 Task: In the Contact  LaylaKing51@faurecia.com, schedule and save the meeting with title: 'Product Demo and Service Presentation', Select date: '21 September, 2023', select start time: 10:00:AM. Add location in person New York with meeting description: Kindly join this meeting to understand Product Demo and Service Presentation.. Logged in from softage.1@softage.net
Action: Mouse moved to (83, 55)
Screenshot: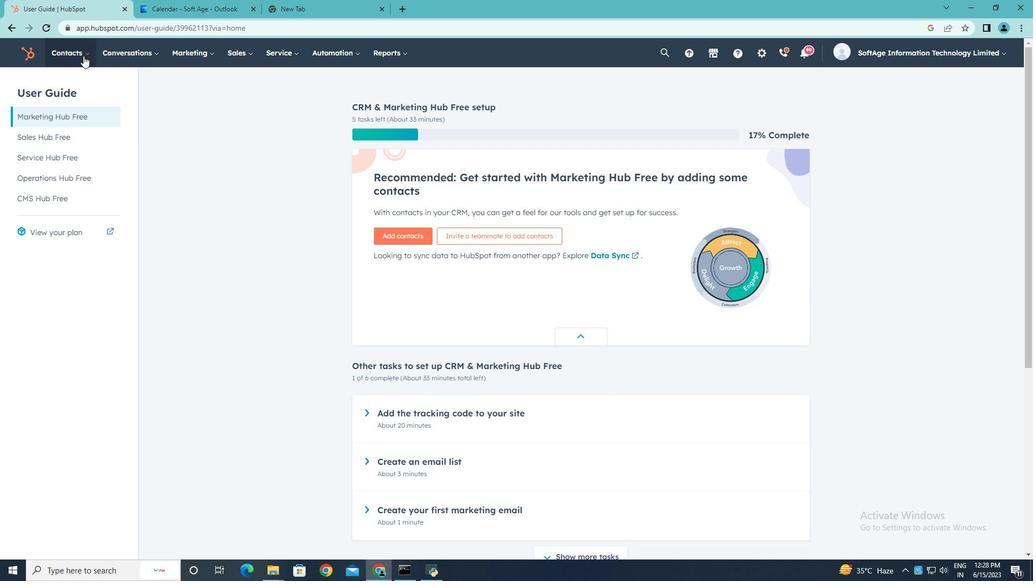 
Action: Mouse pressed left at (83, 55)
Screenshot: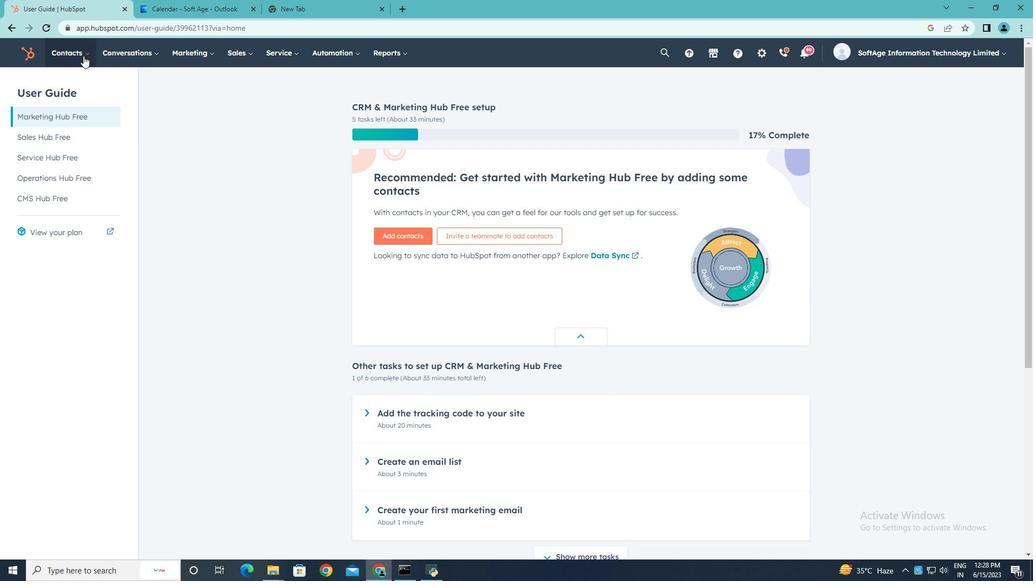 
Action: Mouse moved to (78, 87)
Screenshot: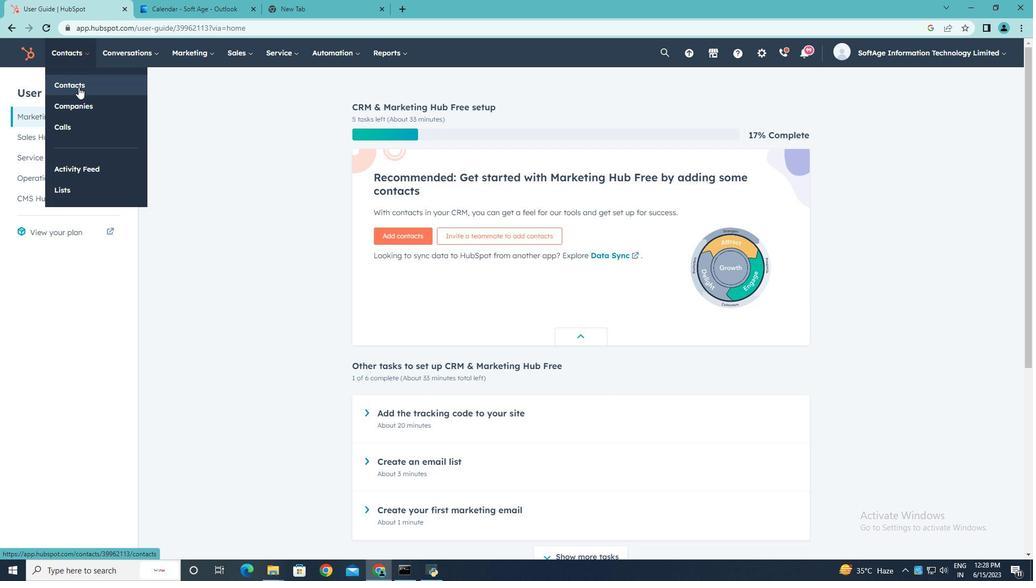 
Action: Mouse pressed left at (78, 87)
Screenshot: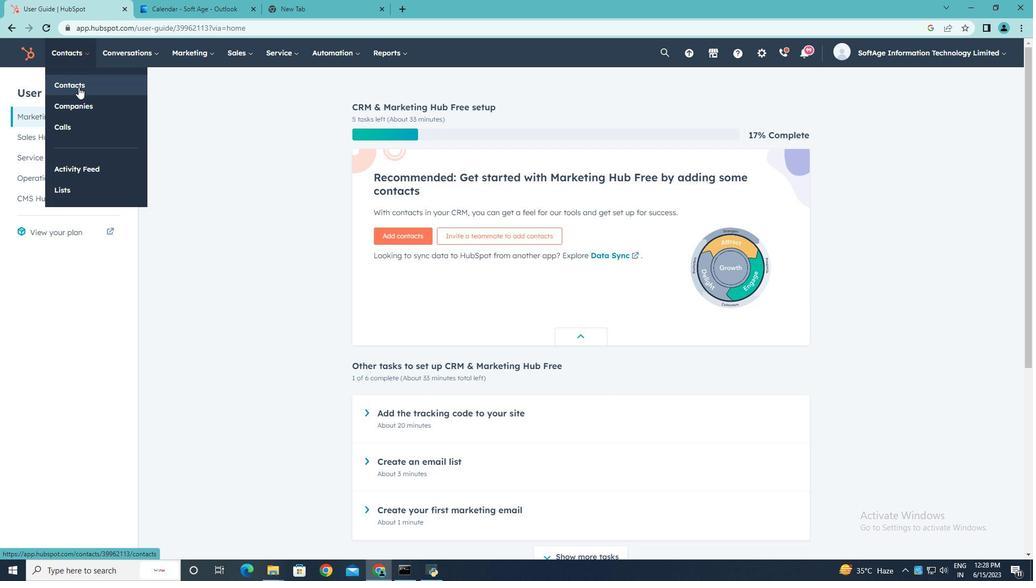 
Action: Mouse moved to (74, 174)
Screenshot: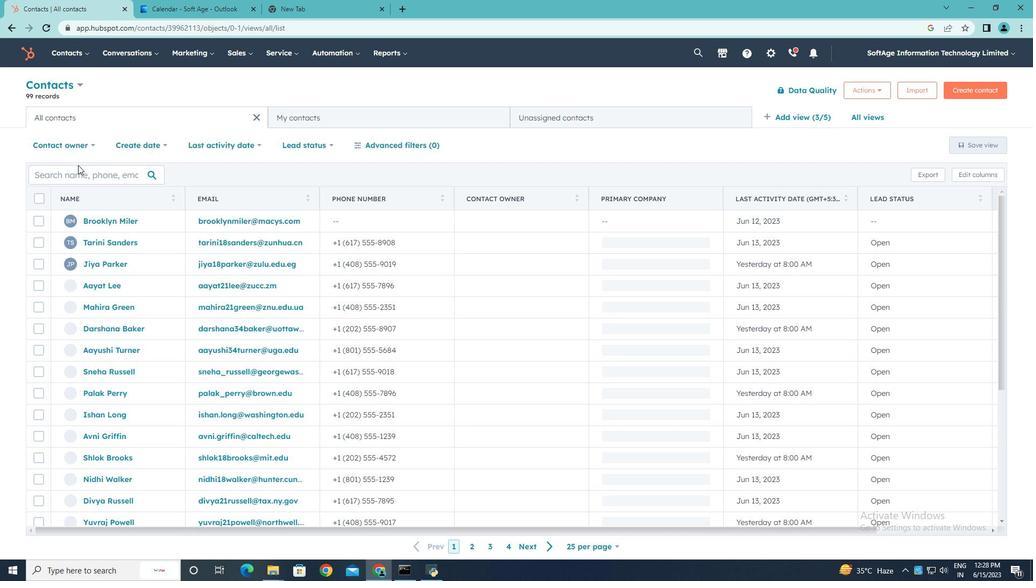 
Action: Mouse pressed left at (74, 174)
Screenshot: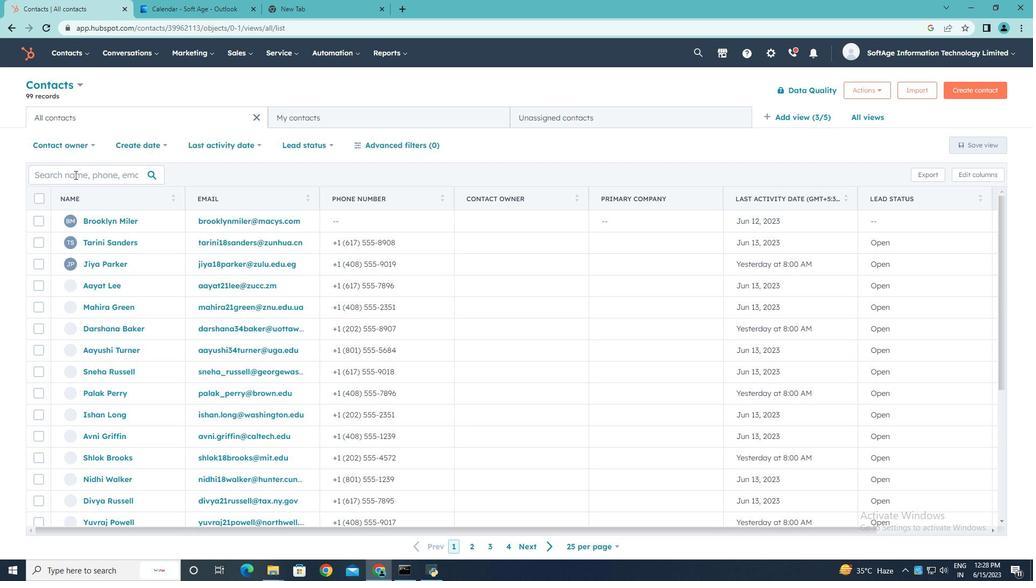 
Action: Key pressed <Key.shift>Layla<Key.shift>King<Key.space><Key.backspace>51<Key.shift>@faurecia.com
Screenshot: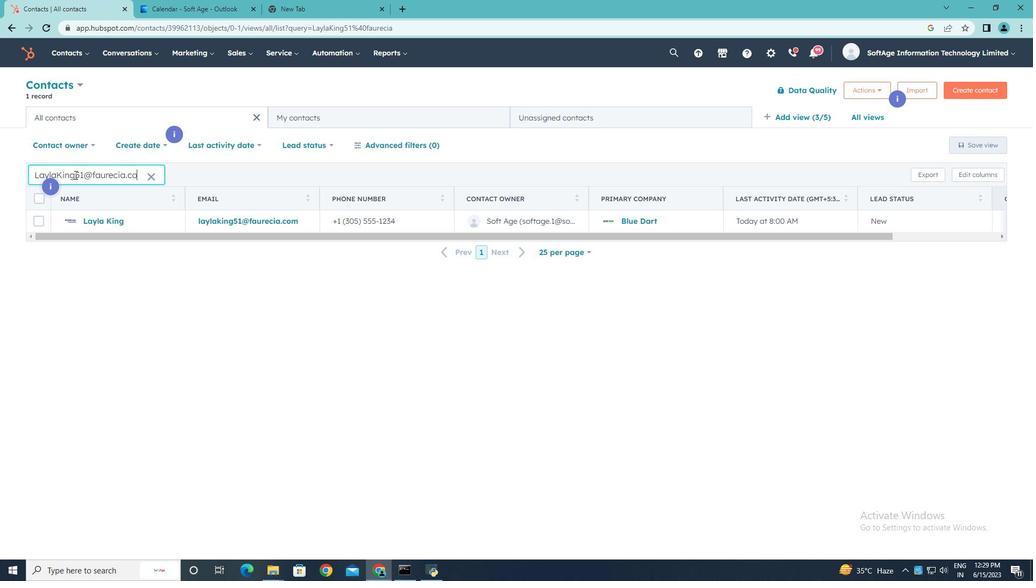 
Action: Mouse moved to (100, 220)
Screenshot: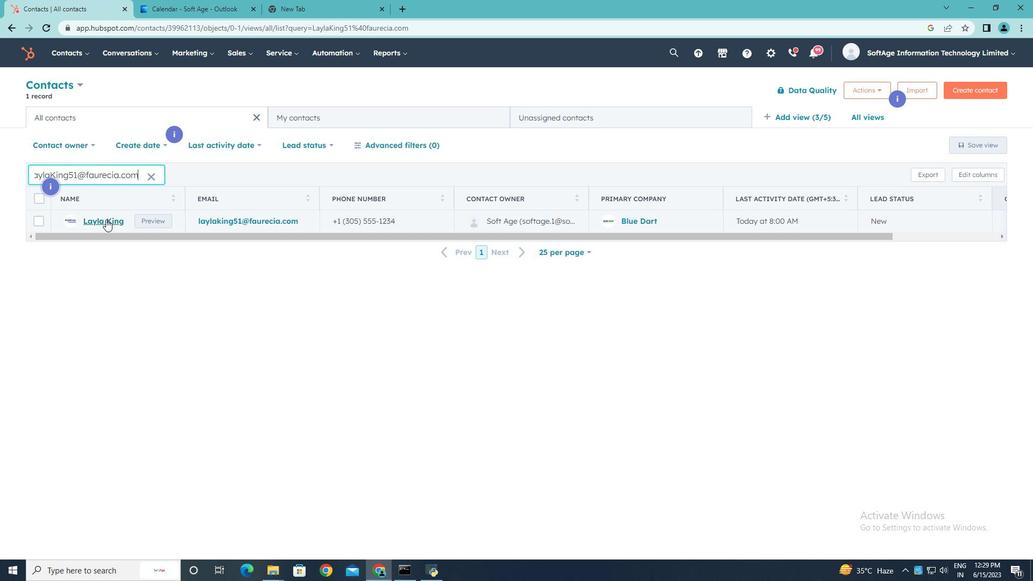 
Action: Mouse pressed left at (100, 220)
Screenshot: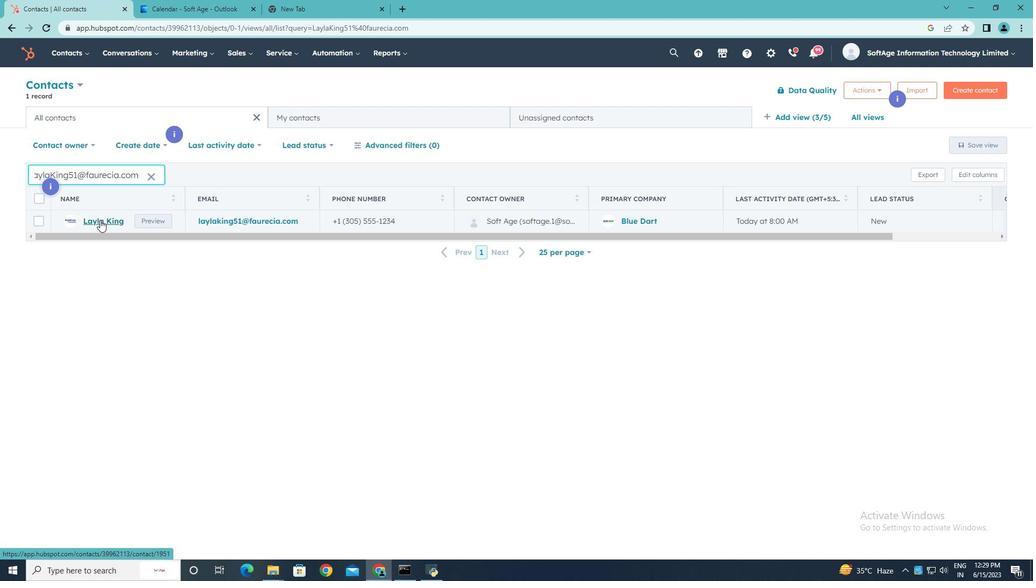 
Action: Mouse moved to (171, 177)
Screenshot: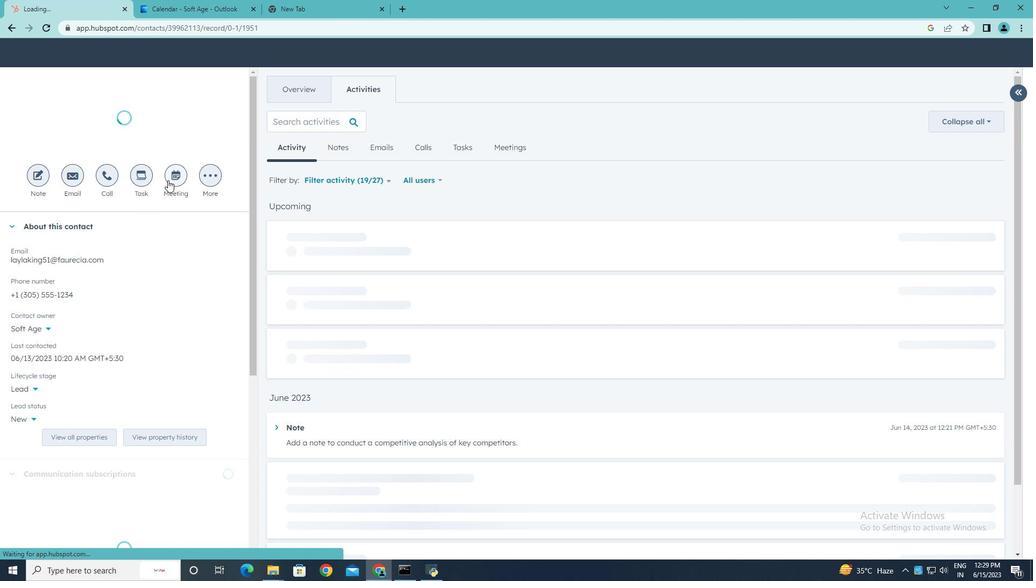 
Action: Mouse pressed left at (171, 177)
Screenshot: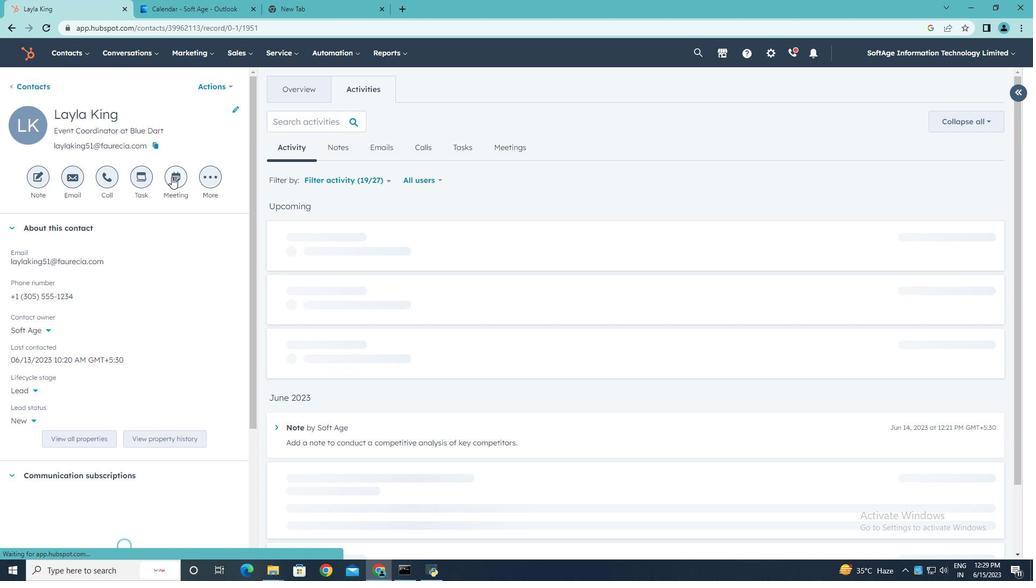 
Action: Key pressed <Key.shift>Product<Key.space><Key.shift>Demo<Key.space>and<Key.space><Key.shift>Service<Key.space><Key.shift>Presena<Key.backspace><Key.backspace>ntation.
Screenshot: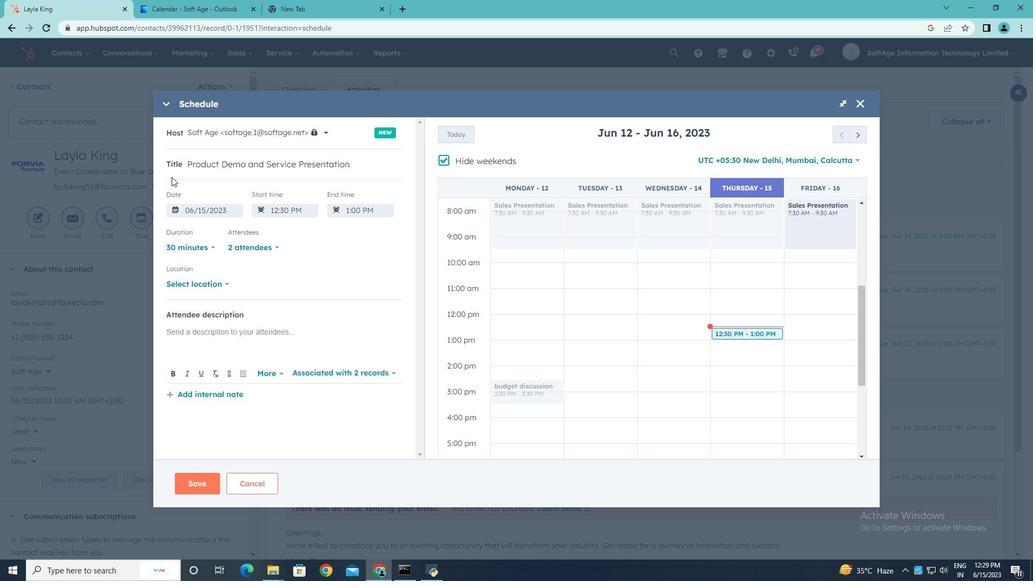 
Action: Mouse moved to (445, 165)
Screenshot: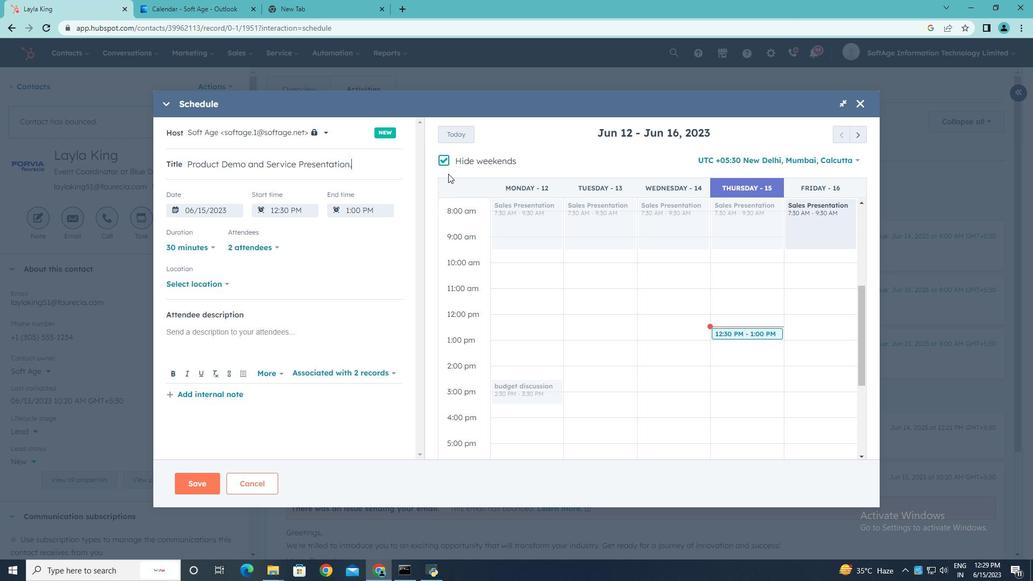 
Action: Mouse pressed left at (445, 165)
Screenshot: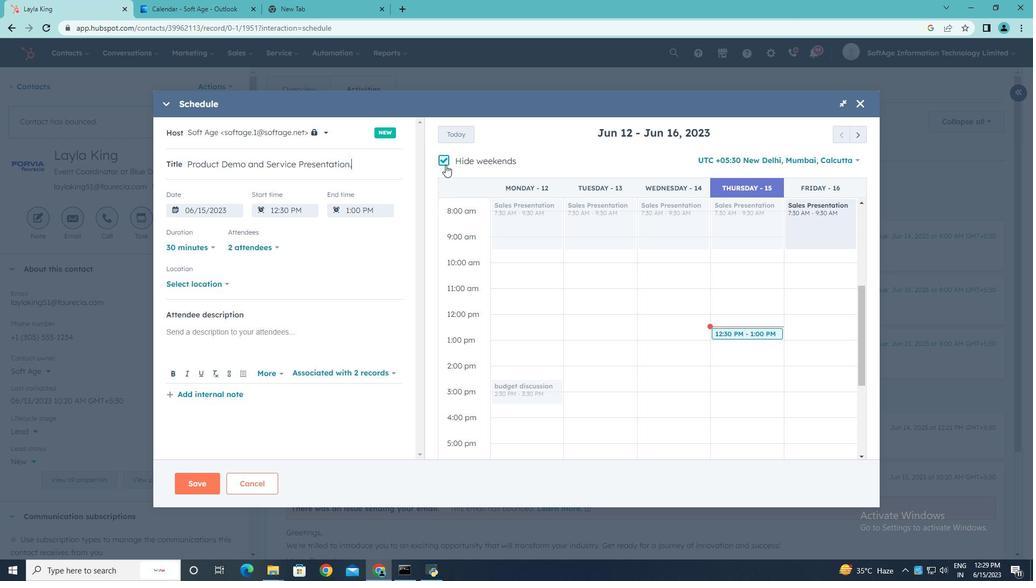 
Action: Mouse moved to (859, 138)
Screenshot: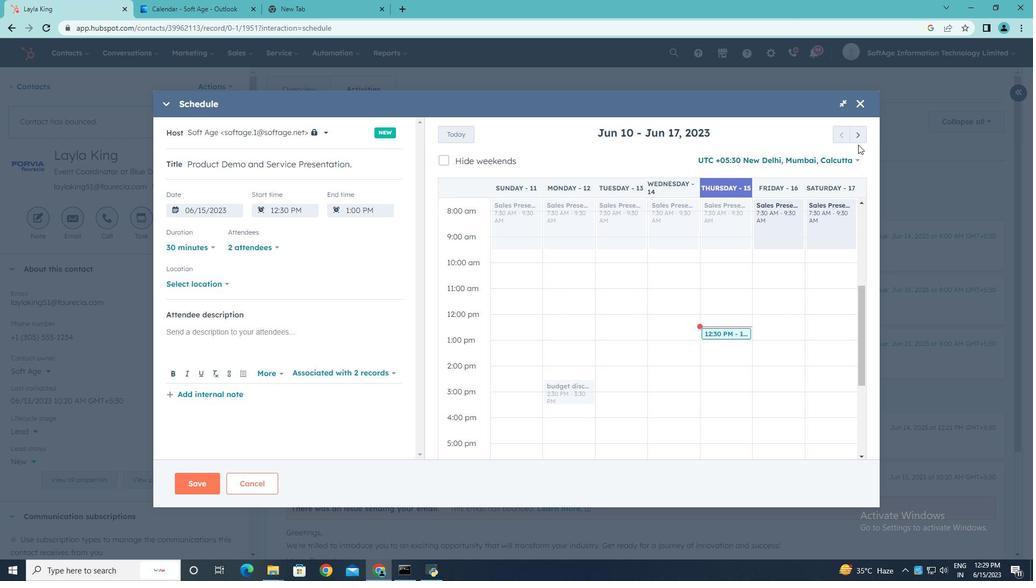 
Action: Mouse pressed left at (859, 138)
Screenshot: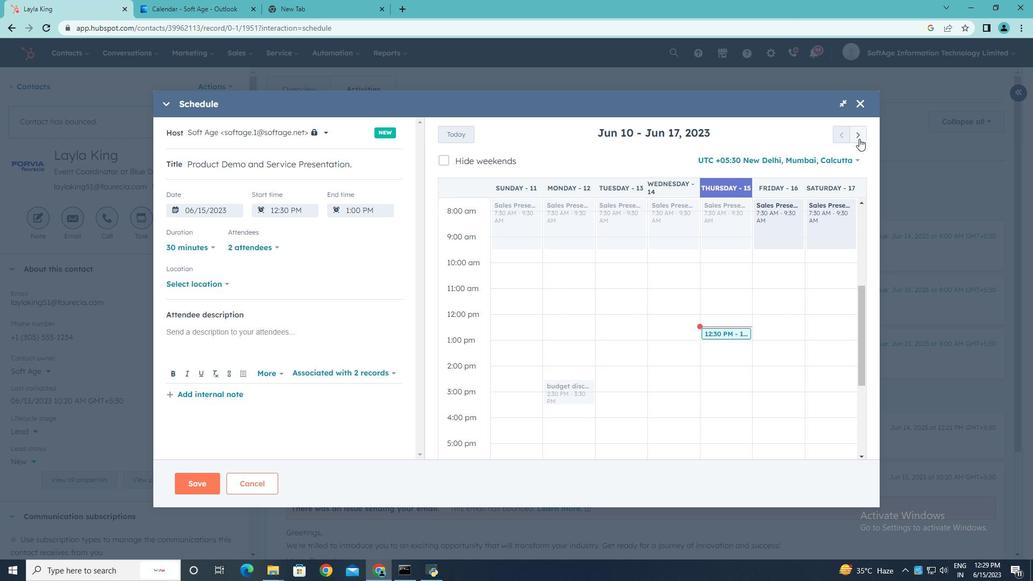 
Action: Mouse pressed left at (859, 138)
Screenshot: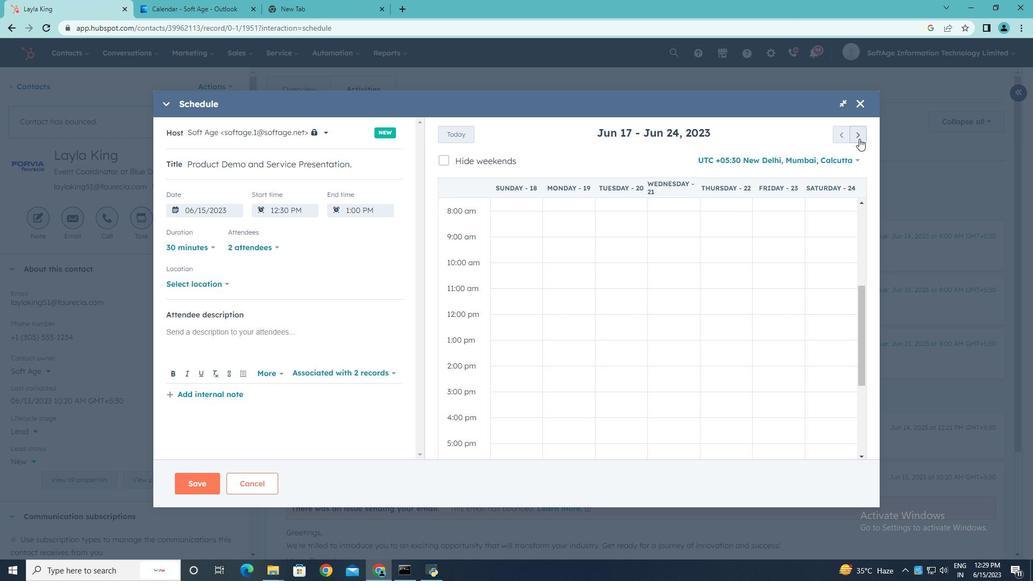 
Action: Mouse pressed left at (859, 138)
Screenshot: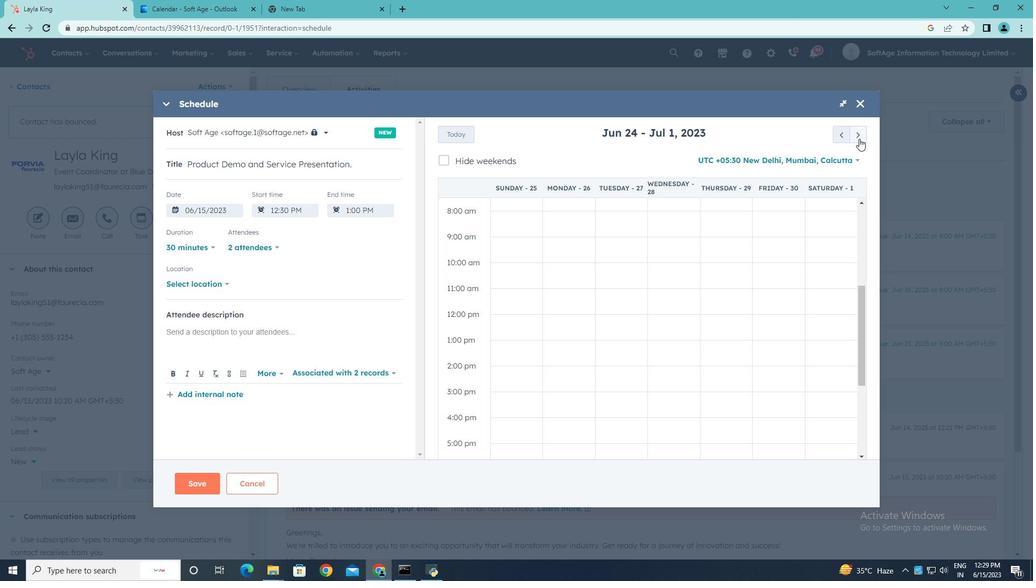 
Action: Mouse pressed left at (859, 138)
Screenshot: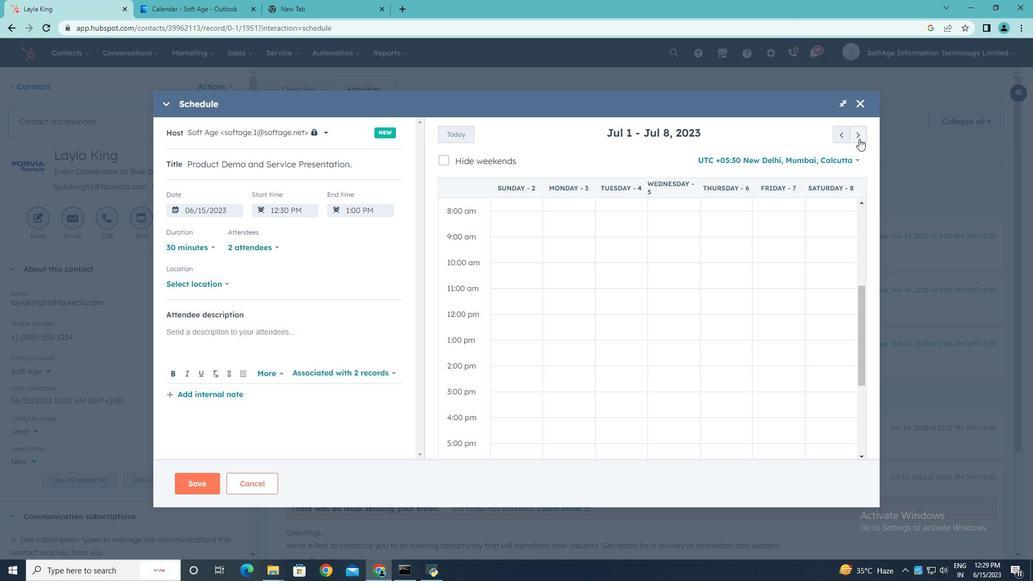 
Action: Mouse pressed left at (859, 138)
Screenshot: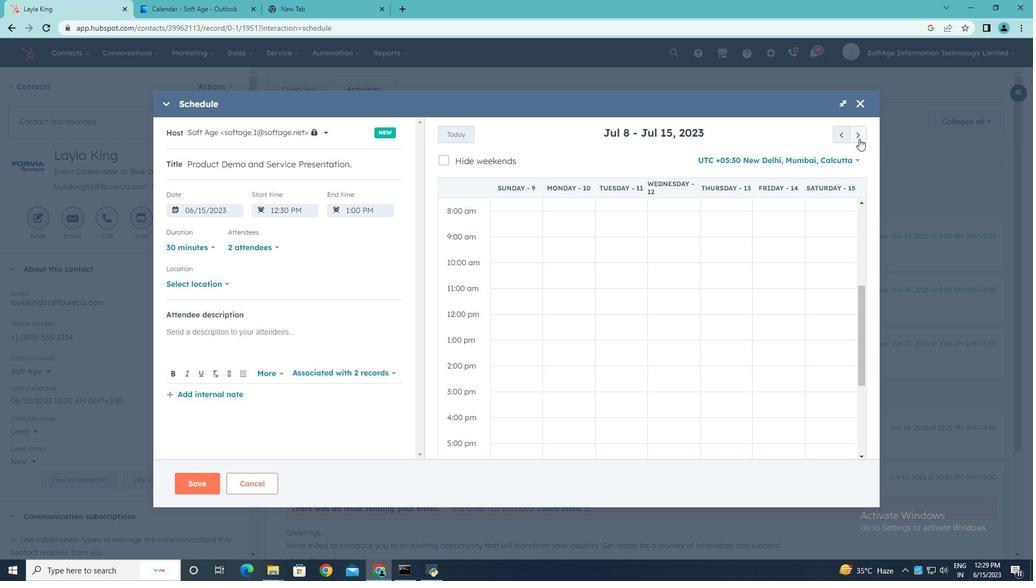 
Action: Mouse pressed left at (859, 138)
Screenshot: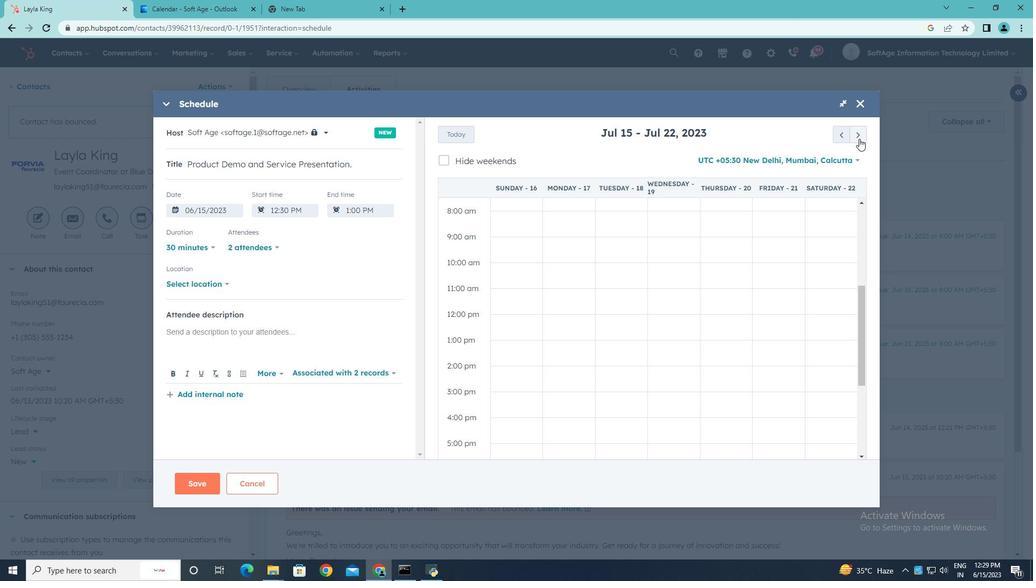 
Action: Mouse pressed left at (859, 138)
Screenshot: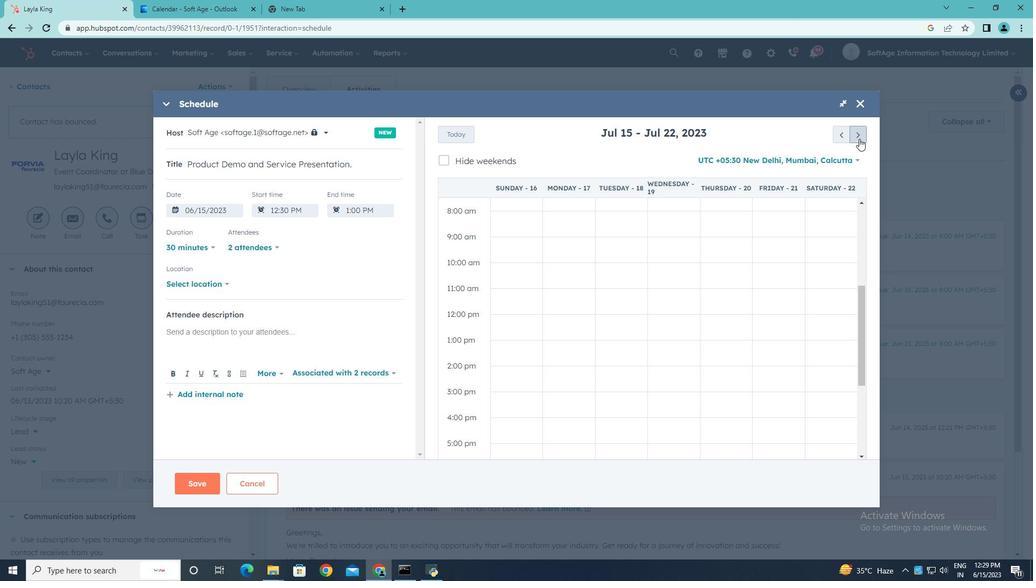 
Action: Mouse pressed left at (859, 138)
Screenshot: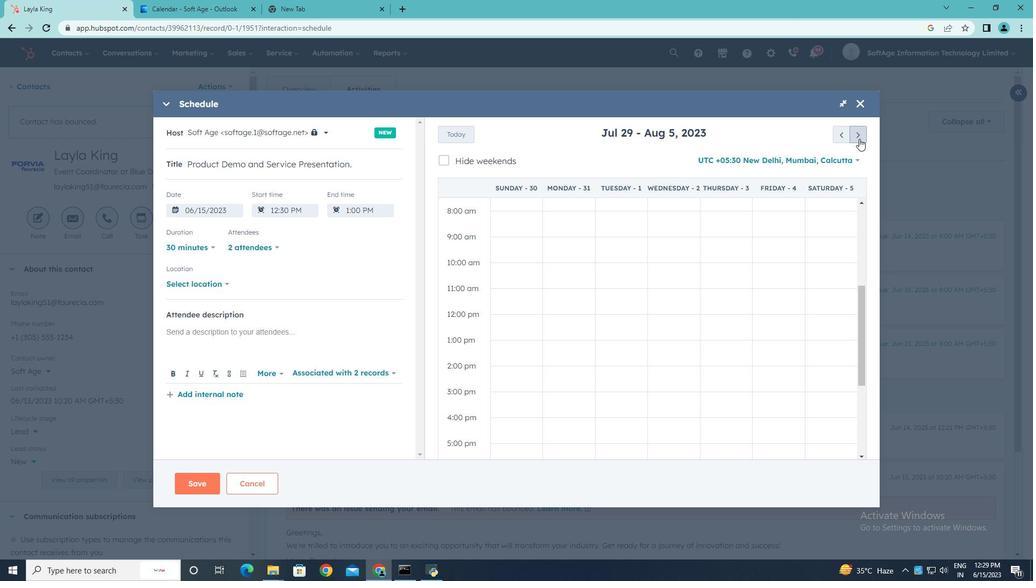 
Action: Mouse pressed left at (859, 138)
Screenshot: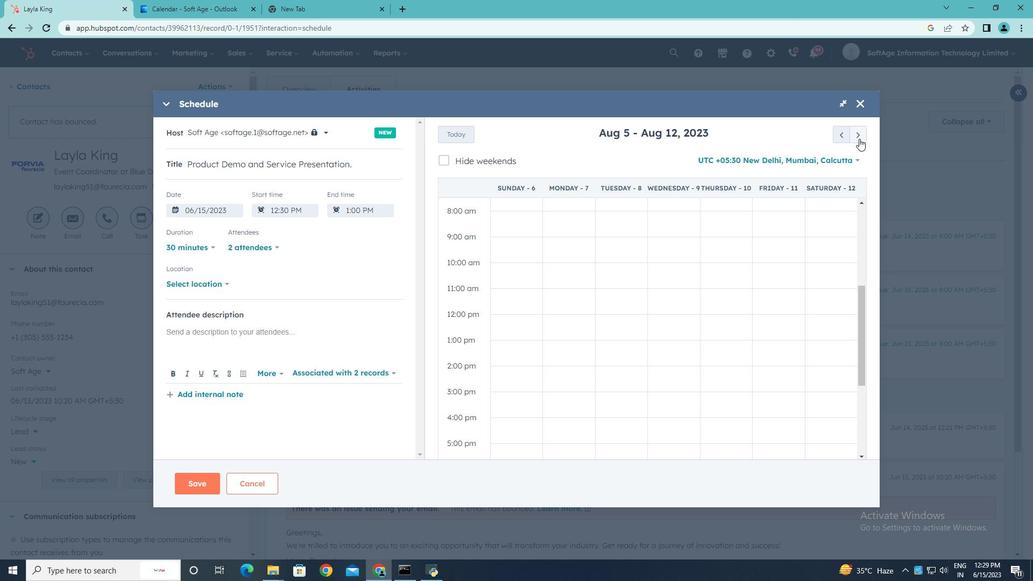 
Action: Mouse pressed left at (859, 138)
Screenshot: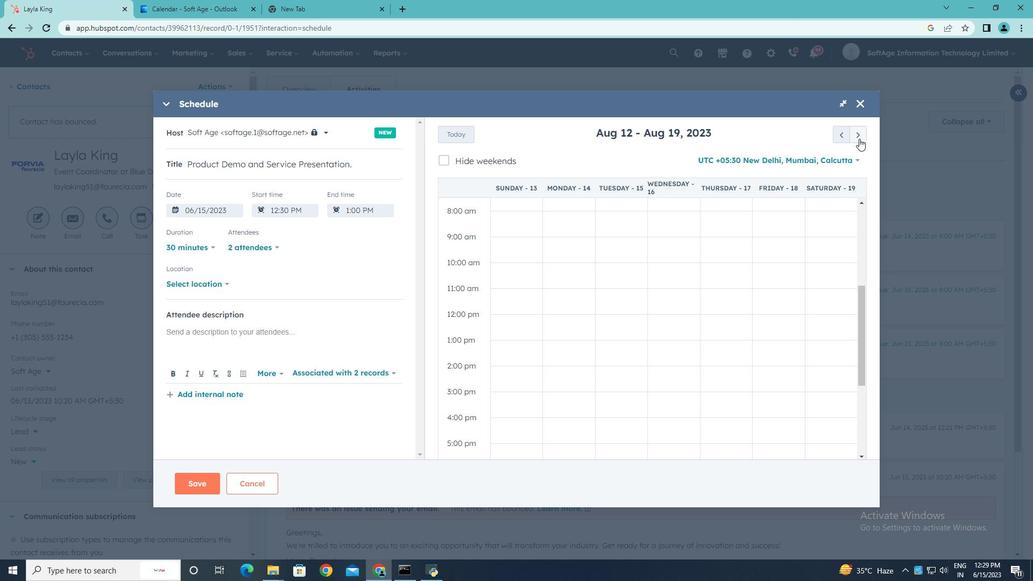 
Action: Mouse pressed left at (859, 138)
Screenshot: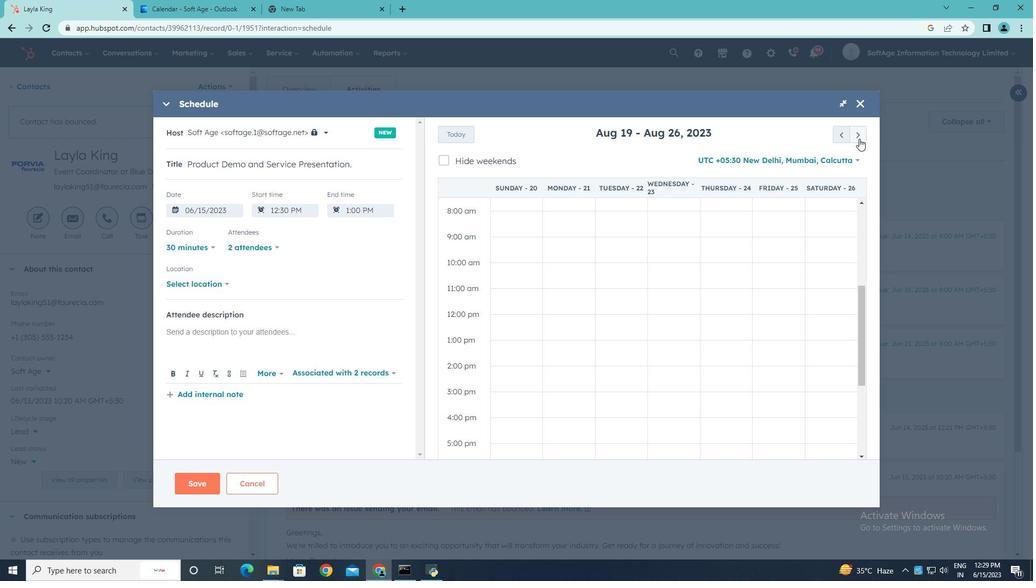 
Action: Mouse pressed left at (859, 138)
Screenshot: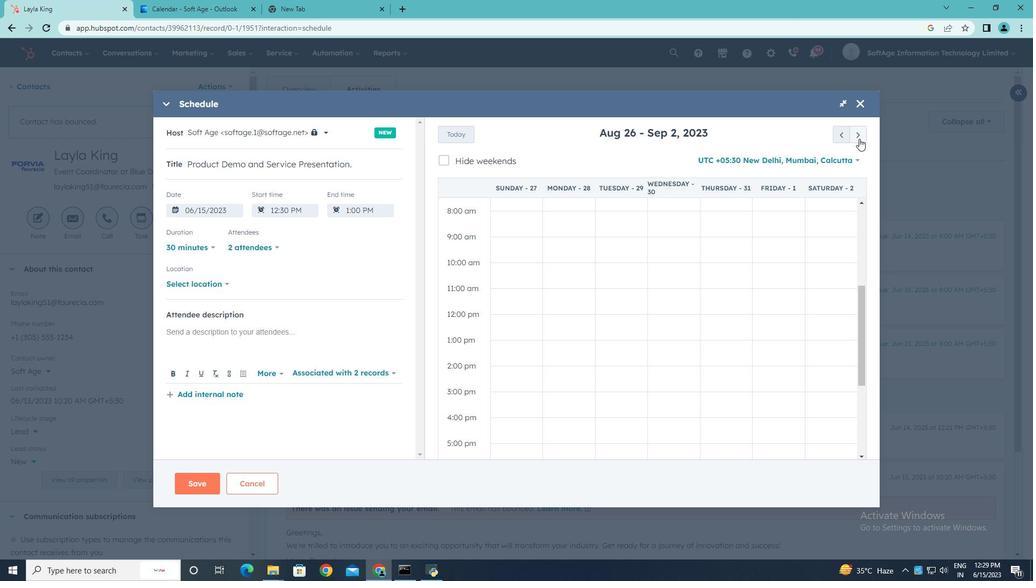 
Action: Mouse pressed left at (859, 138)
Screenshot: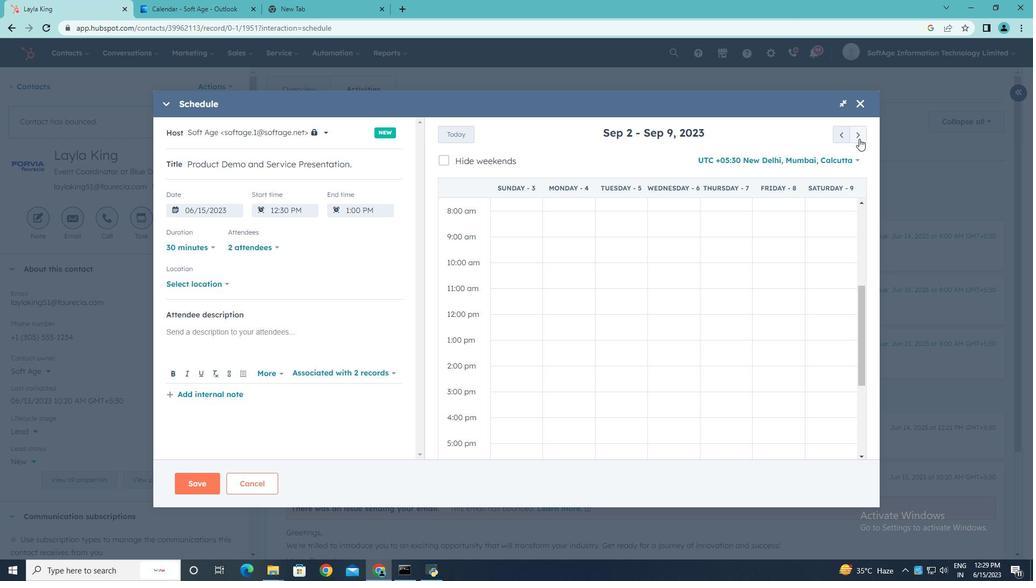 
Action: Mouse pressed left at (859, 138)
Screenshot: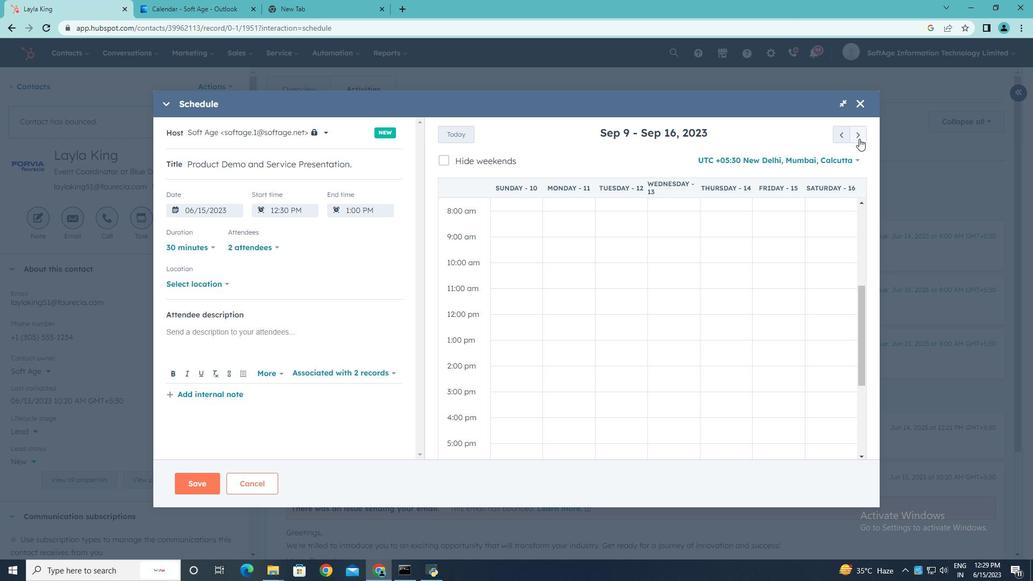 
Action: Mouse moved to (716, 264)
Screenshot: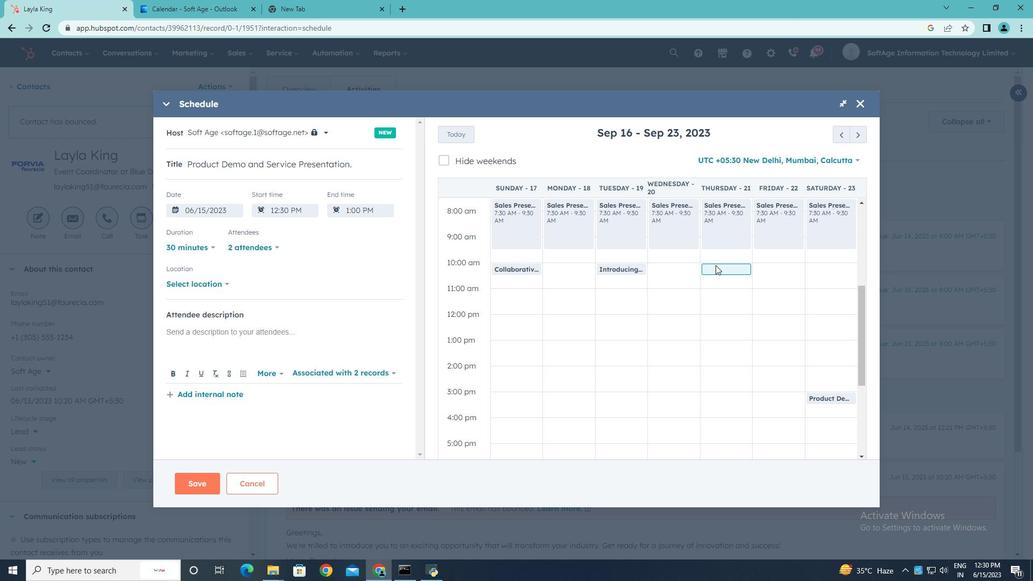 
Action: Mouse pressed left at (715, 265)
Screenshot: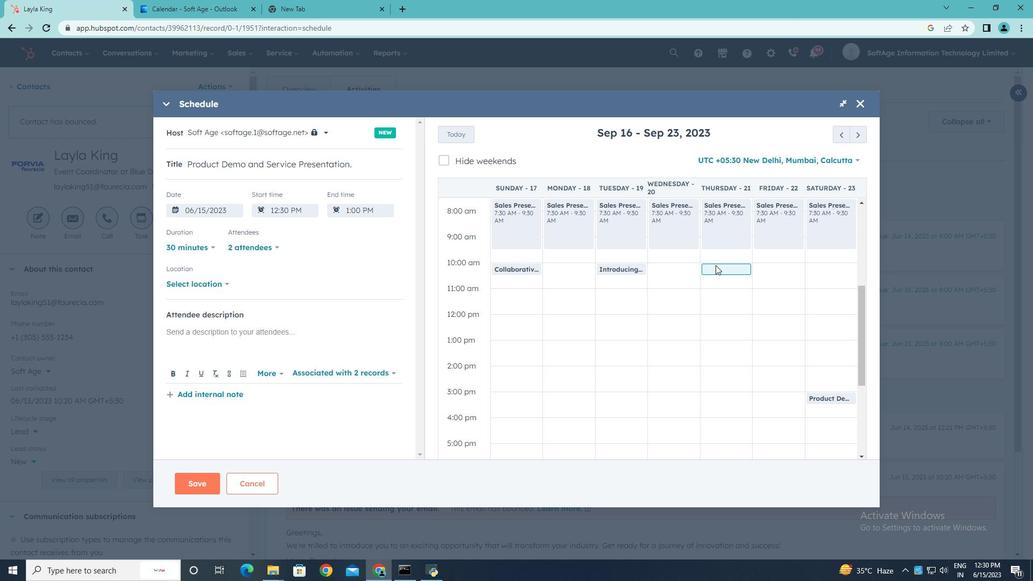 
Action: Mouse moved to (225, 282)
Screenshot: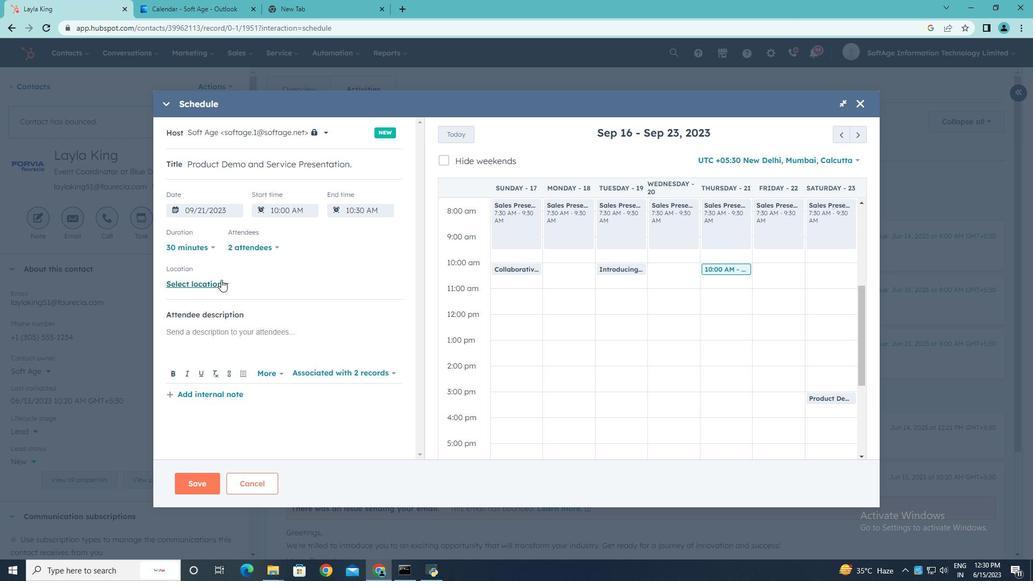 
Action: Mouse pressed left at (225, 282)
Screenshot: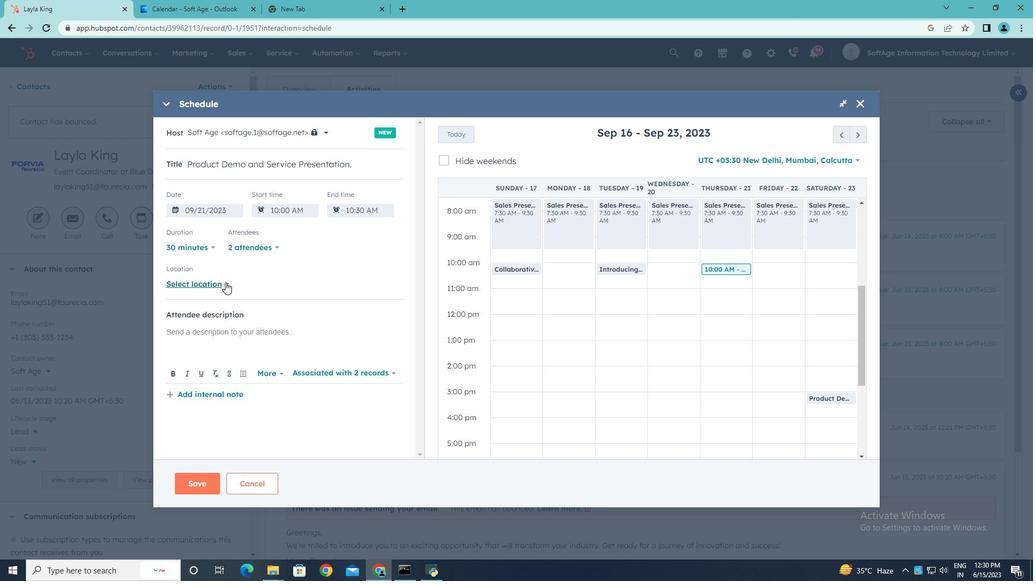 
Action: Mouse moved to (265, 274)
Screenshot: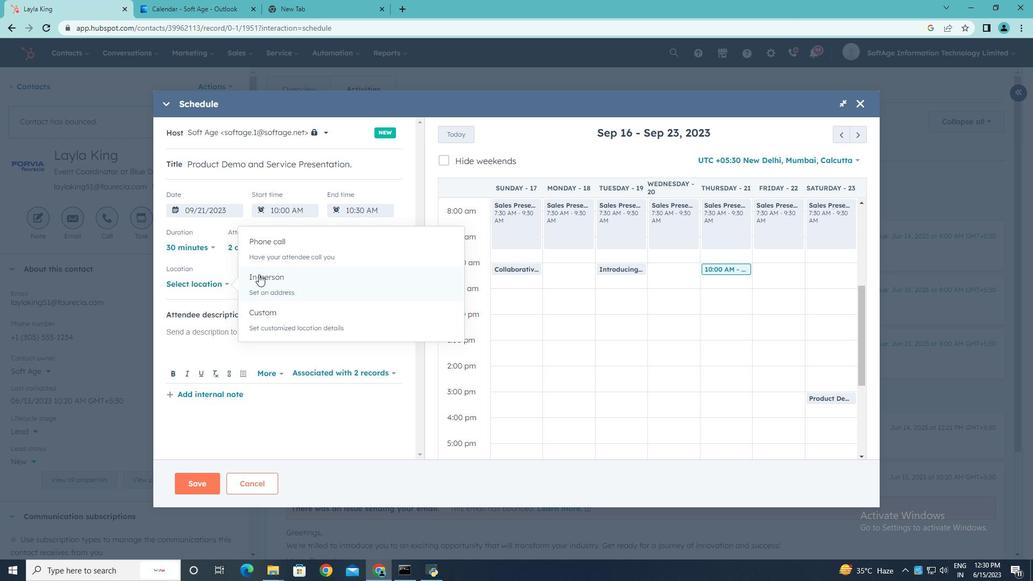 
Action: Mouse pressed left at (265, 274)
Screenshot: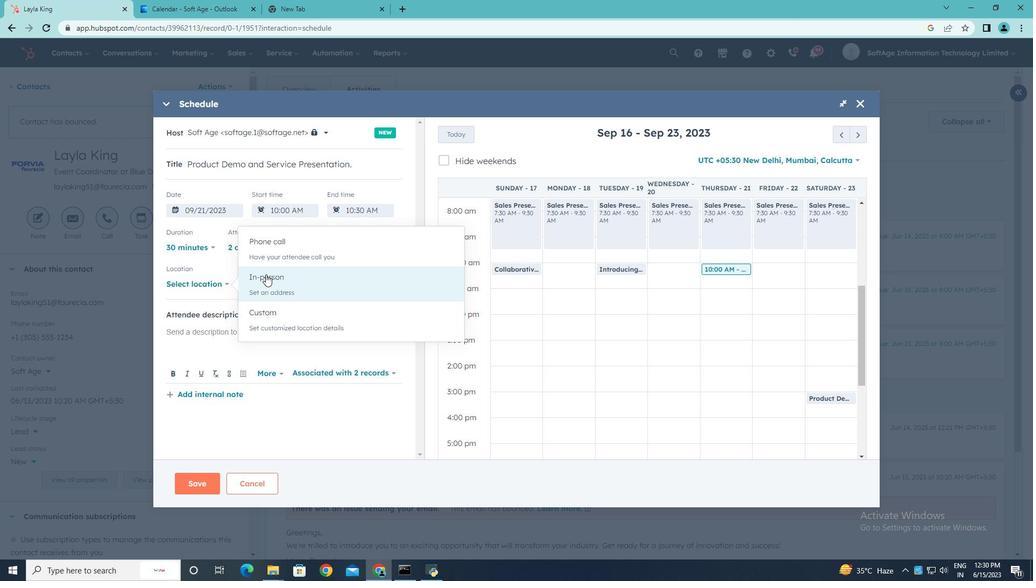 
Action: Mouse moved to (265, 274)
Screenshot: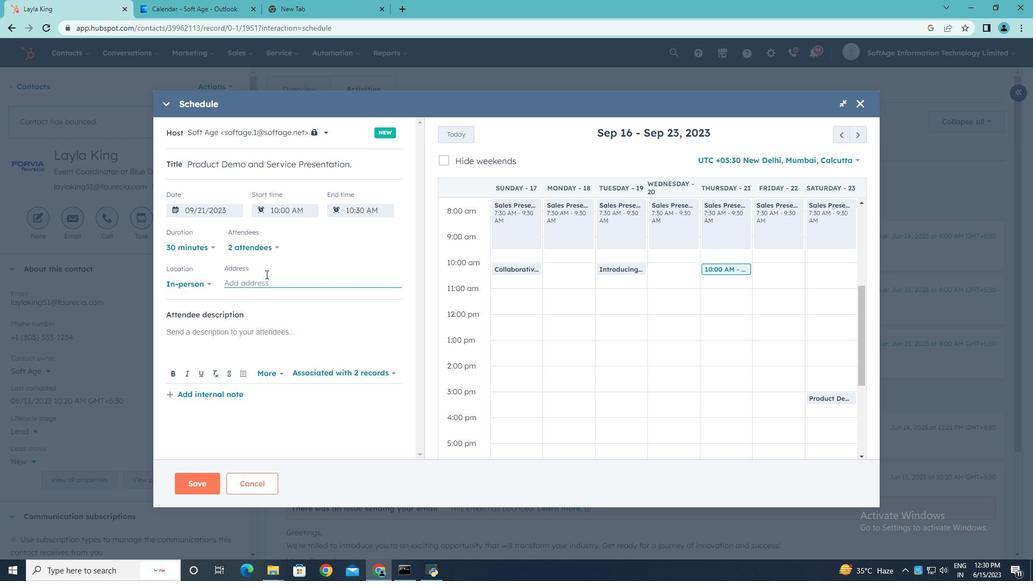 
Action: Mouse pressed left at (265, 274)
Screenshot: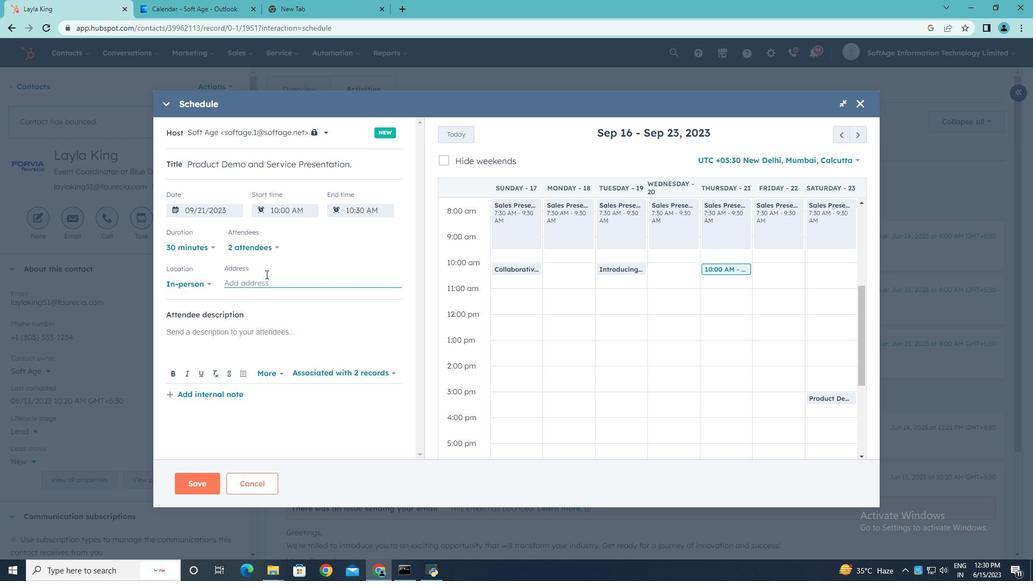
Action: Mouse moved to (265, 274)
Screenshot: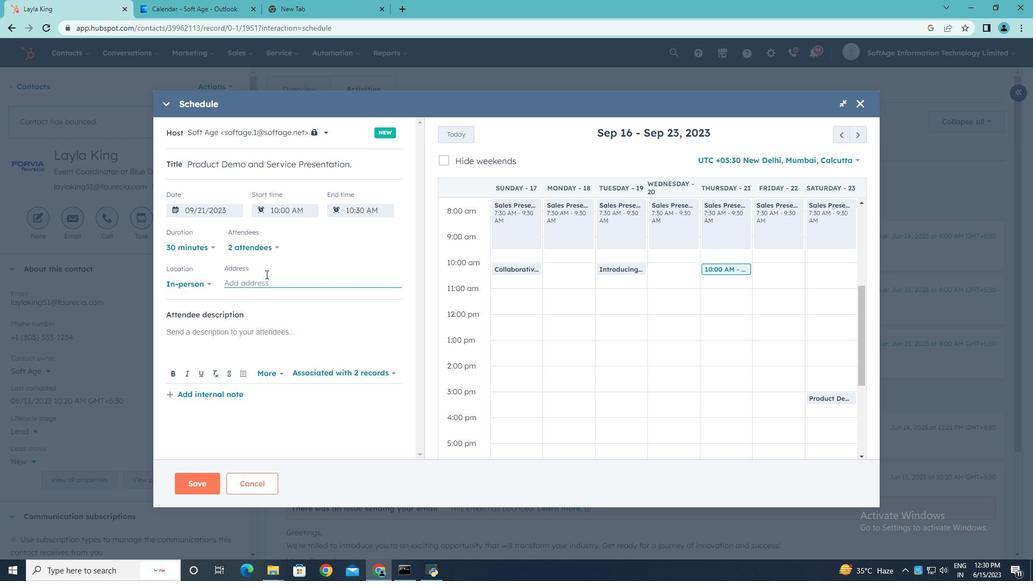 
Action: Key pressed <Key.shift>New<Key.space><Key.shift><Key.shift><Key.shift><Key.shift><Key.shift>York
Screenshot: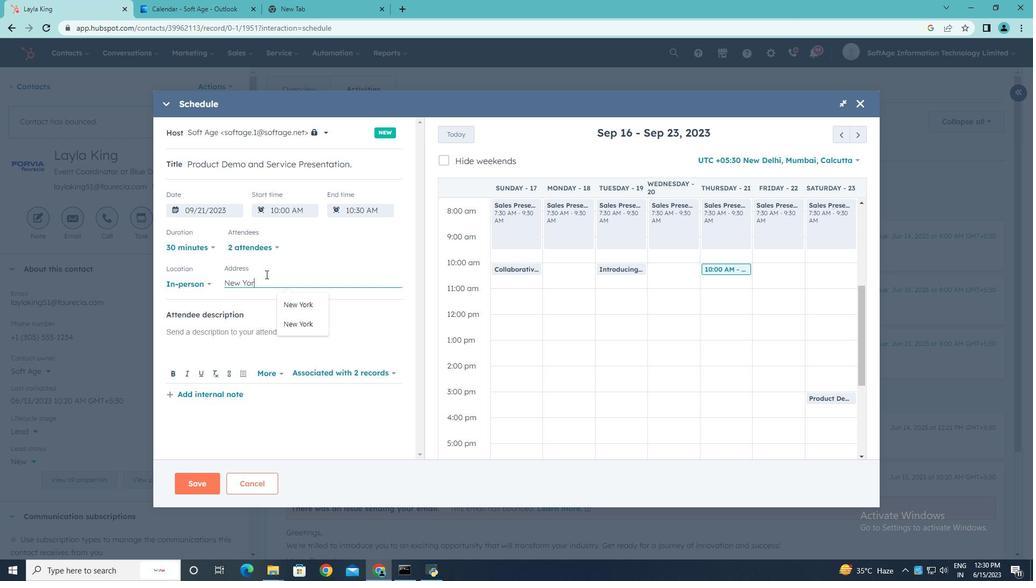 
Action: Mouse moved to (196, 334)
Screenshot: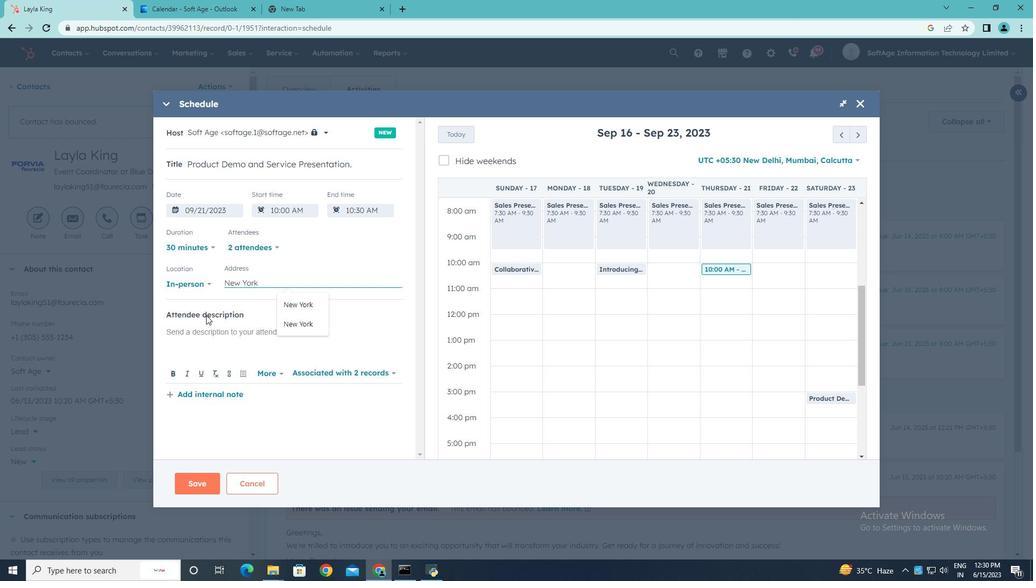 
Action: Mouse pressed left at (196, 334)
Screenshot: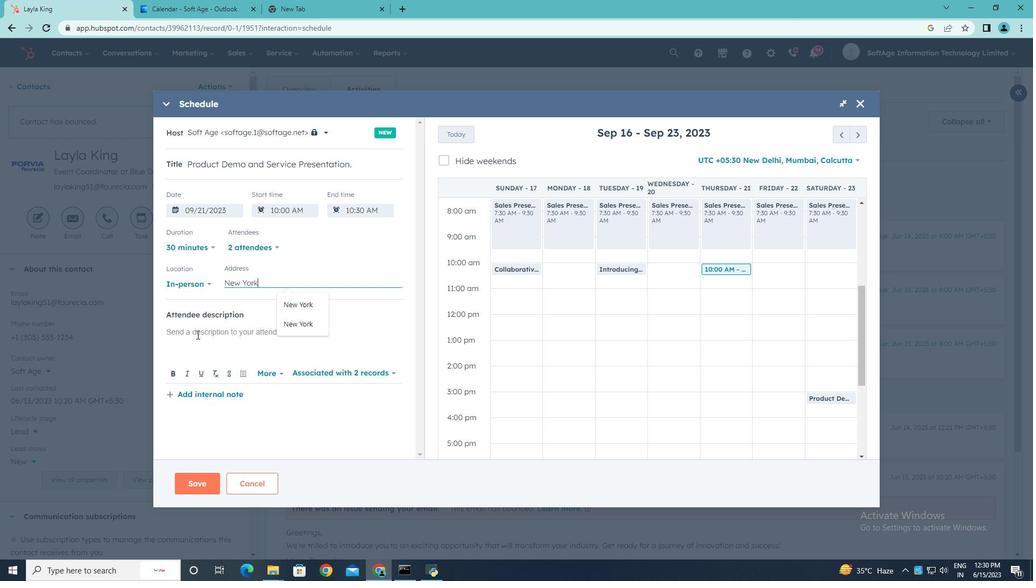
Action: Key pressed <Key.shift>Kindly<Key.space>join<Key.space>this<Key.space>meeting<Key.space>to<Key.space>understand<Key.space><Key.shift>Product<Key.space><Key.shift>Demo<Key.space>and<Key.space><Key.shift><Key.shift><Key.shift><Key.shift><Key.shift>Serc<Key.backspace>vice<Key.space><Key.shift><Key.shift>Presentation..
Screenshot: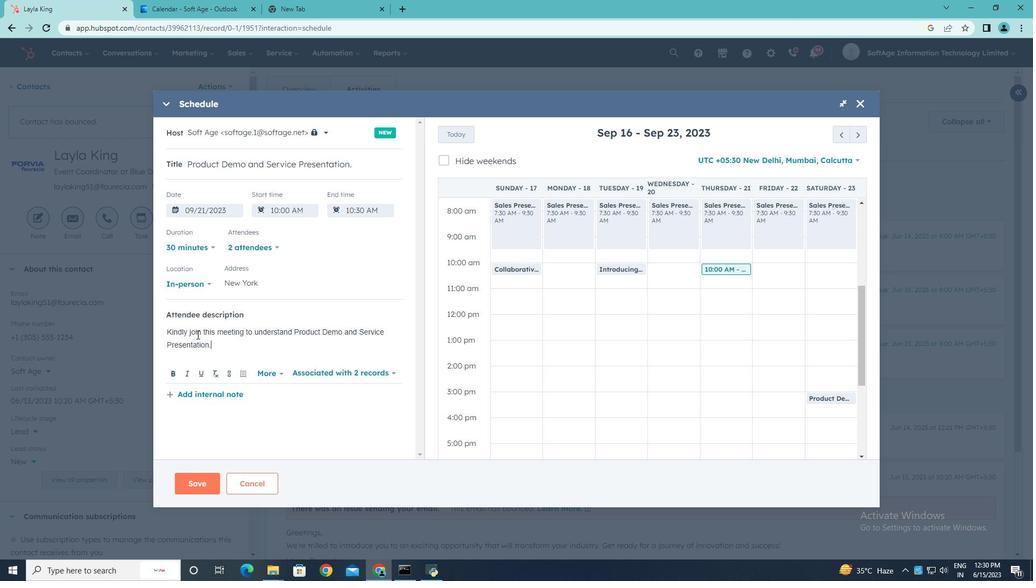 
Action: Mouse moved to (192, 480)
Screenshot: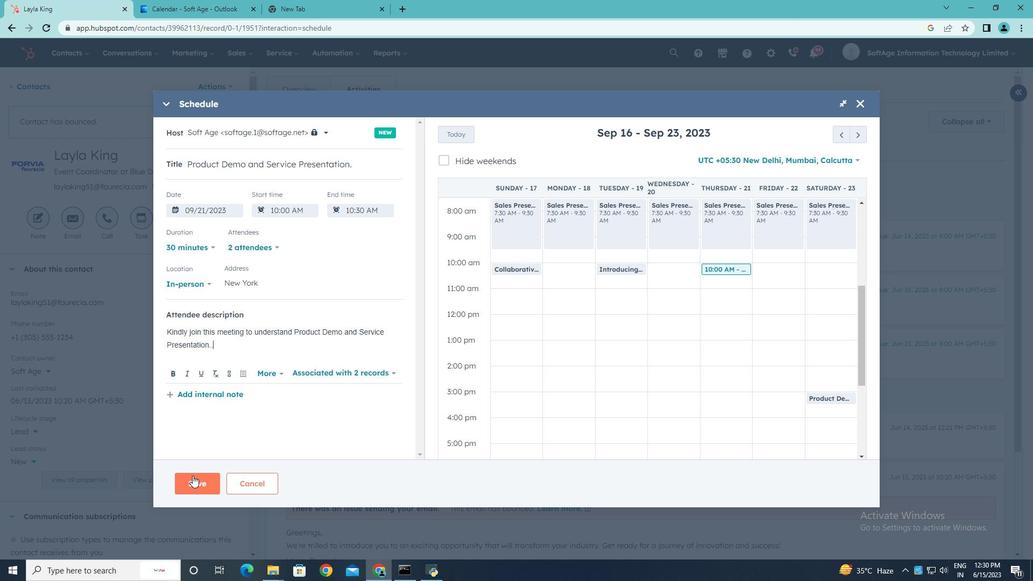 
Action: Mouse pressed left at (192, 480)
Screenshot: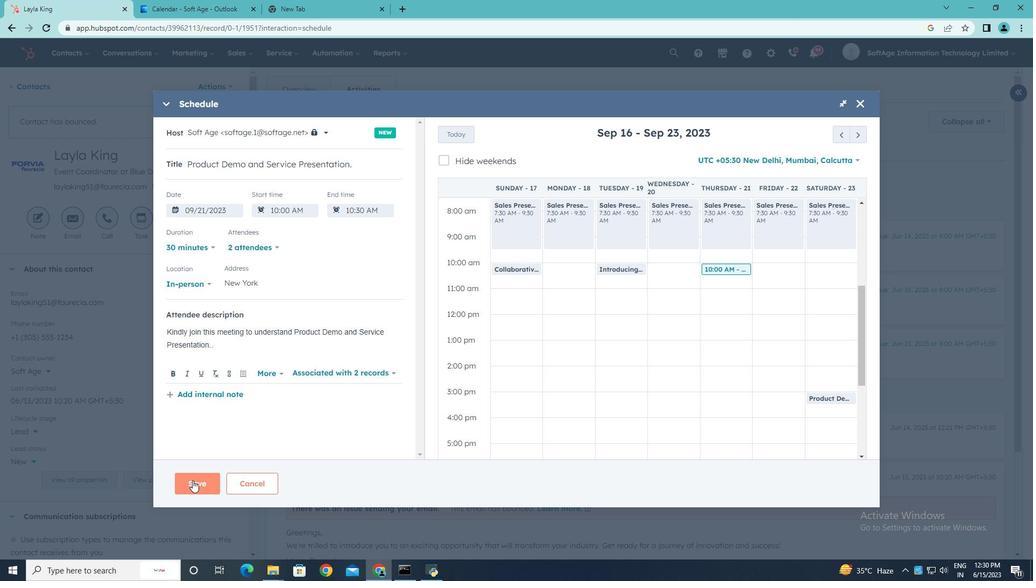 
